 Task: Check the data of townhouses with price drops in the last 3 years.
Action: Mouse moved to (813, 81)
Screenshot: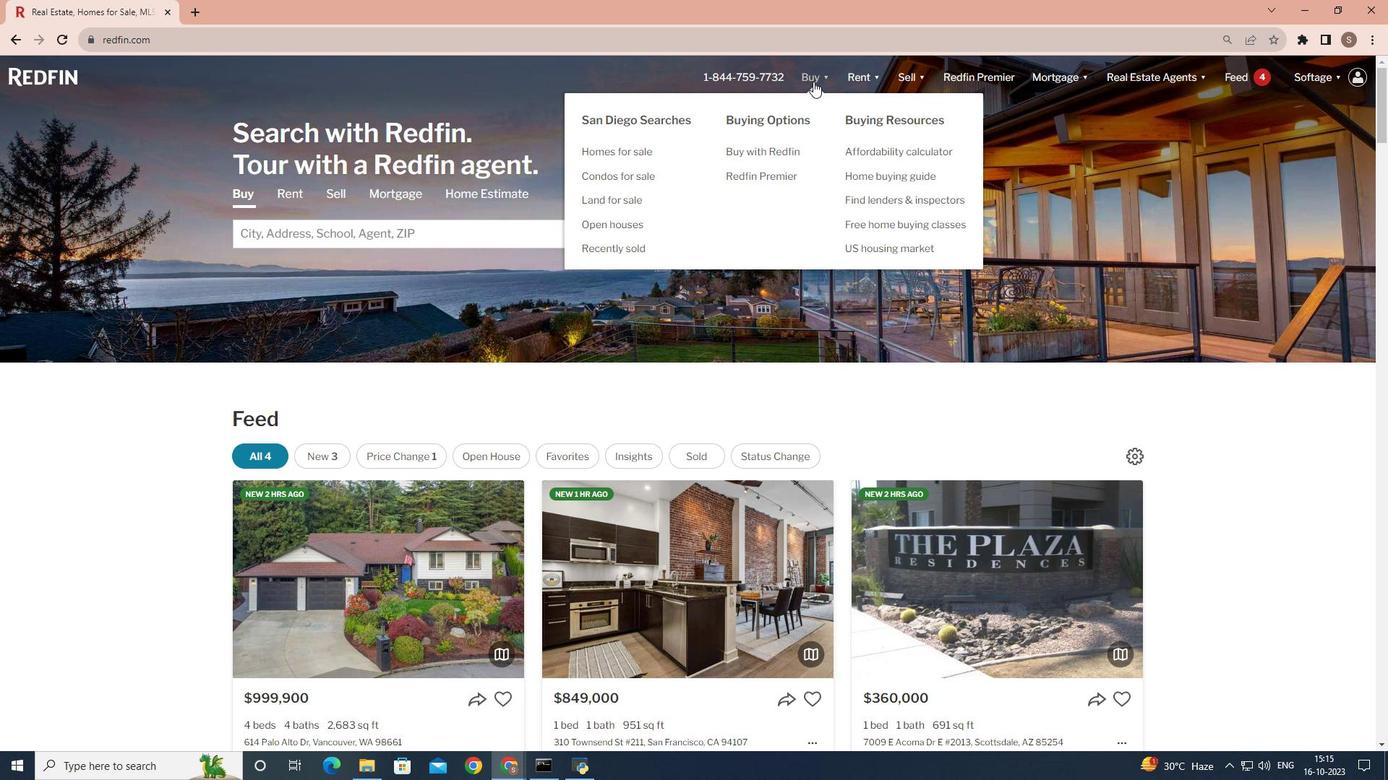 
Action: Mouse pressed left at (813, 81)
Screenshot: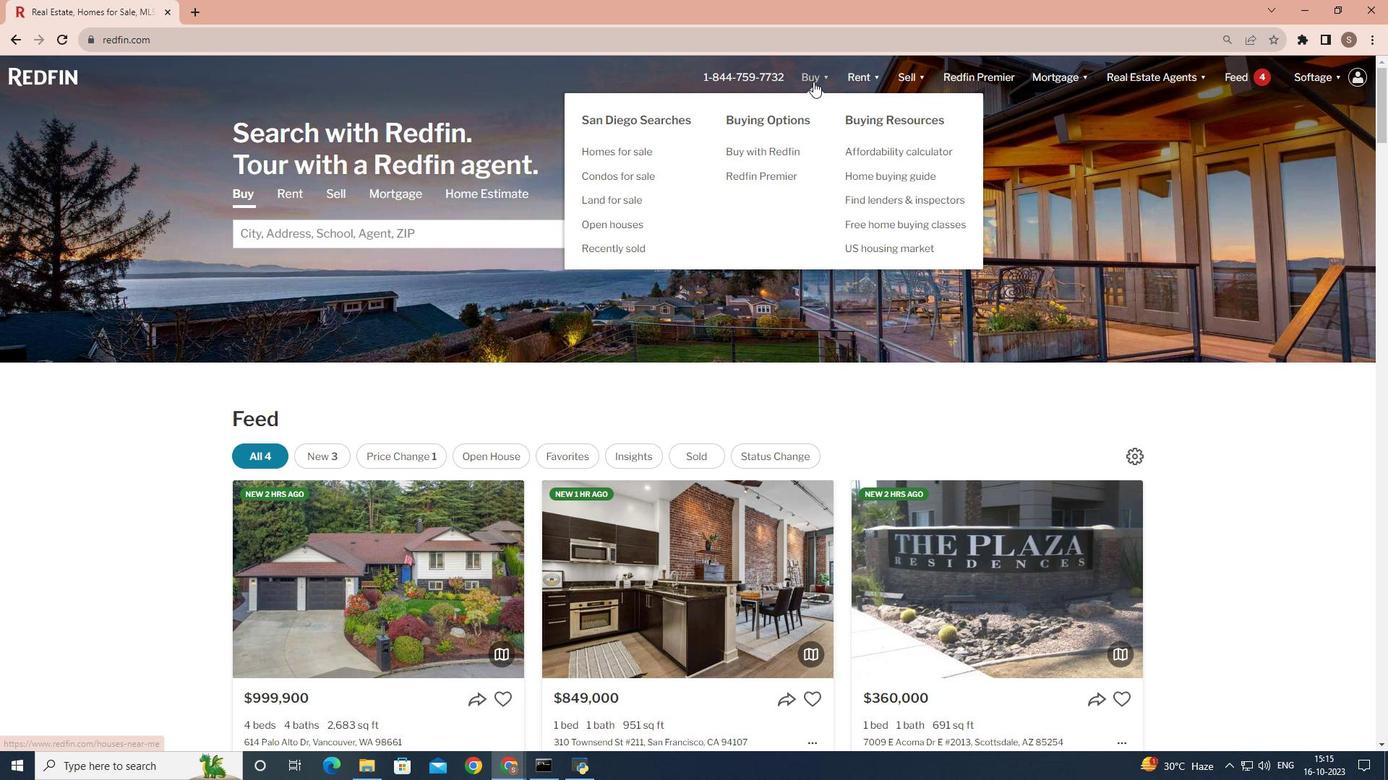 
Action: Mouse moved to (378, 302)
Screenshot: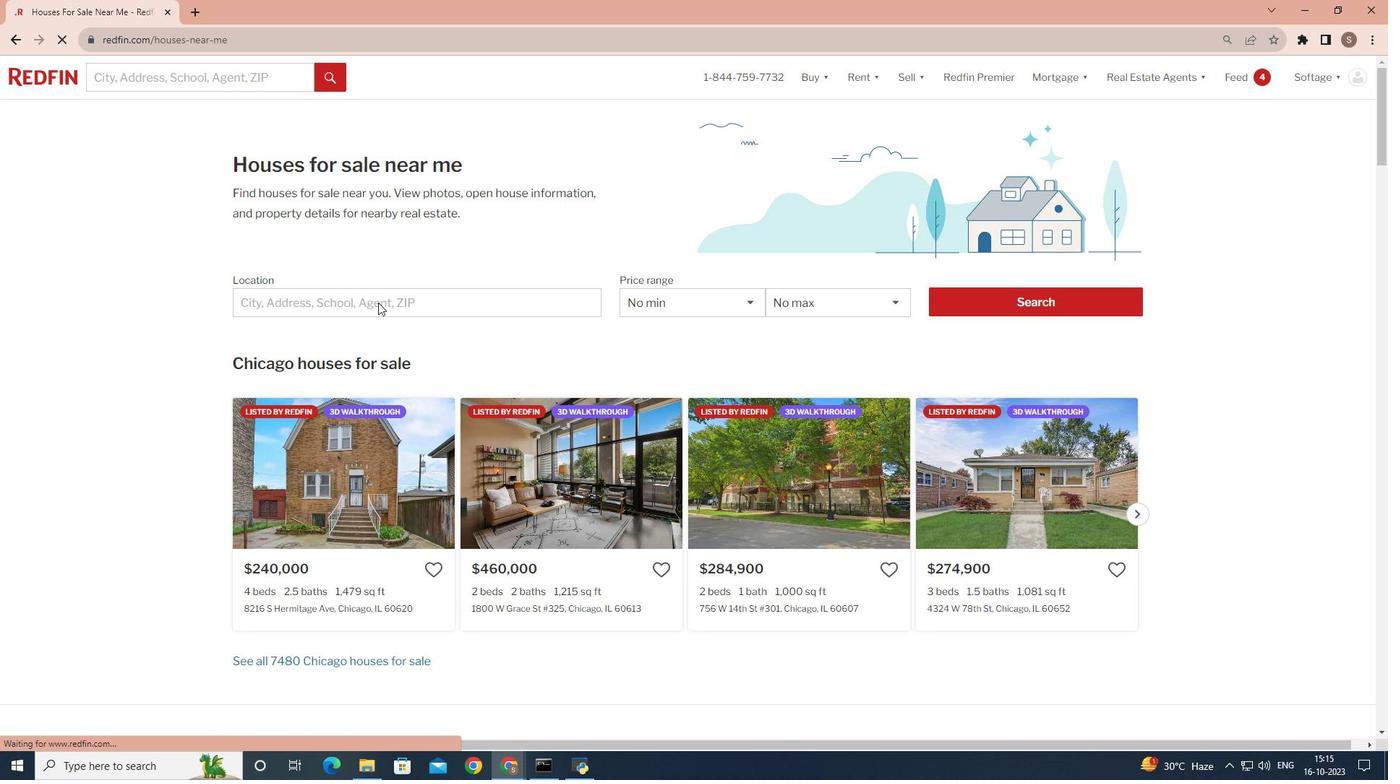 
Action: Mouse pressed left at (378, 302)
Screenshot: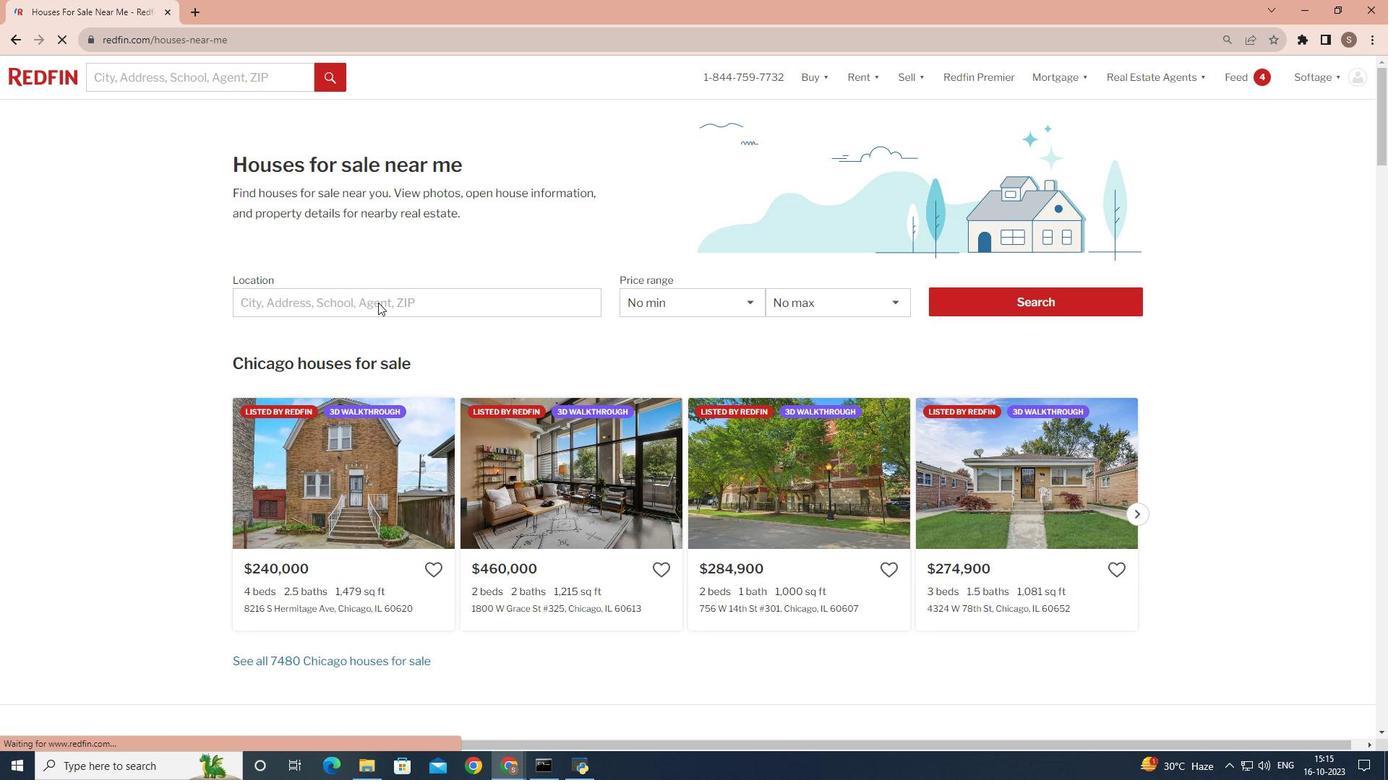 
Action: Mouse moved to (318, 295)
Screenshot: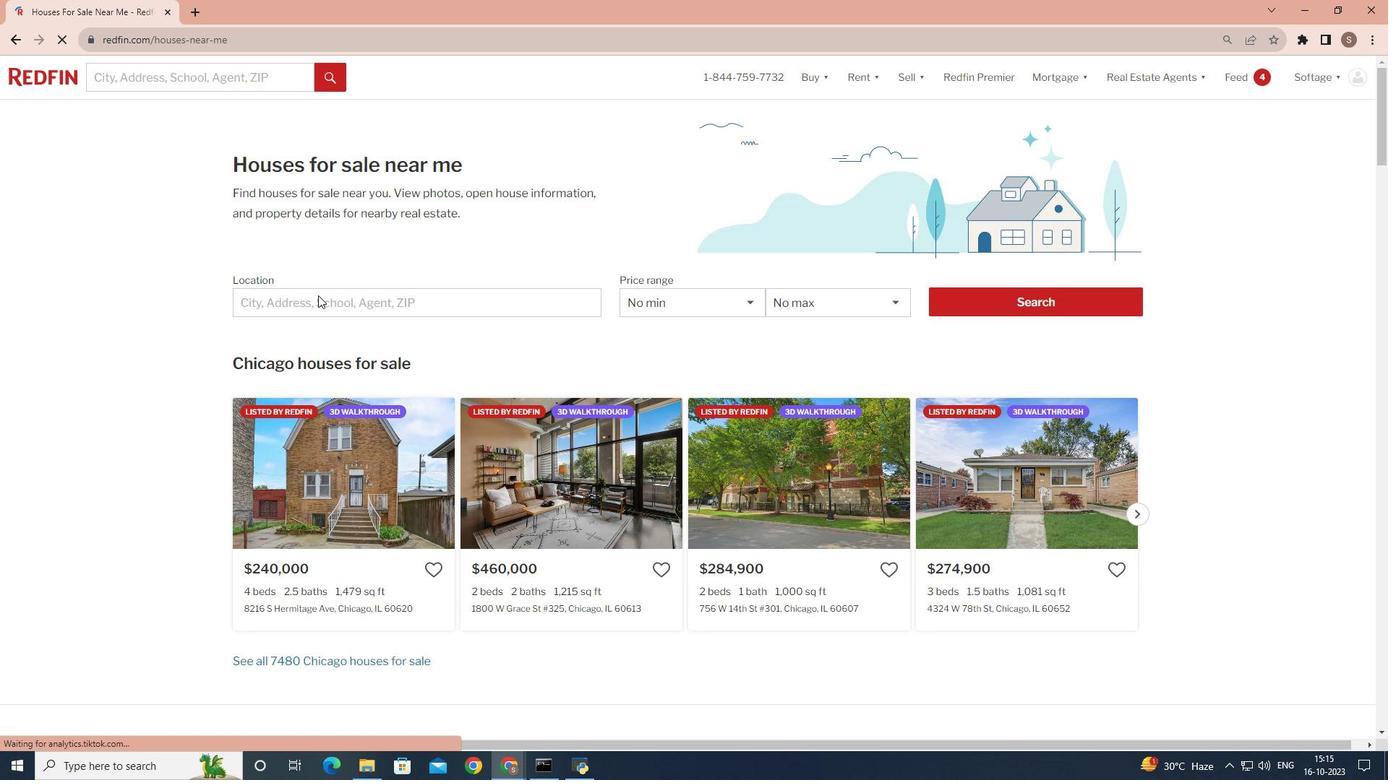 
Action: Mouse pressed left at (318, 295)
Screenshot: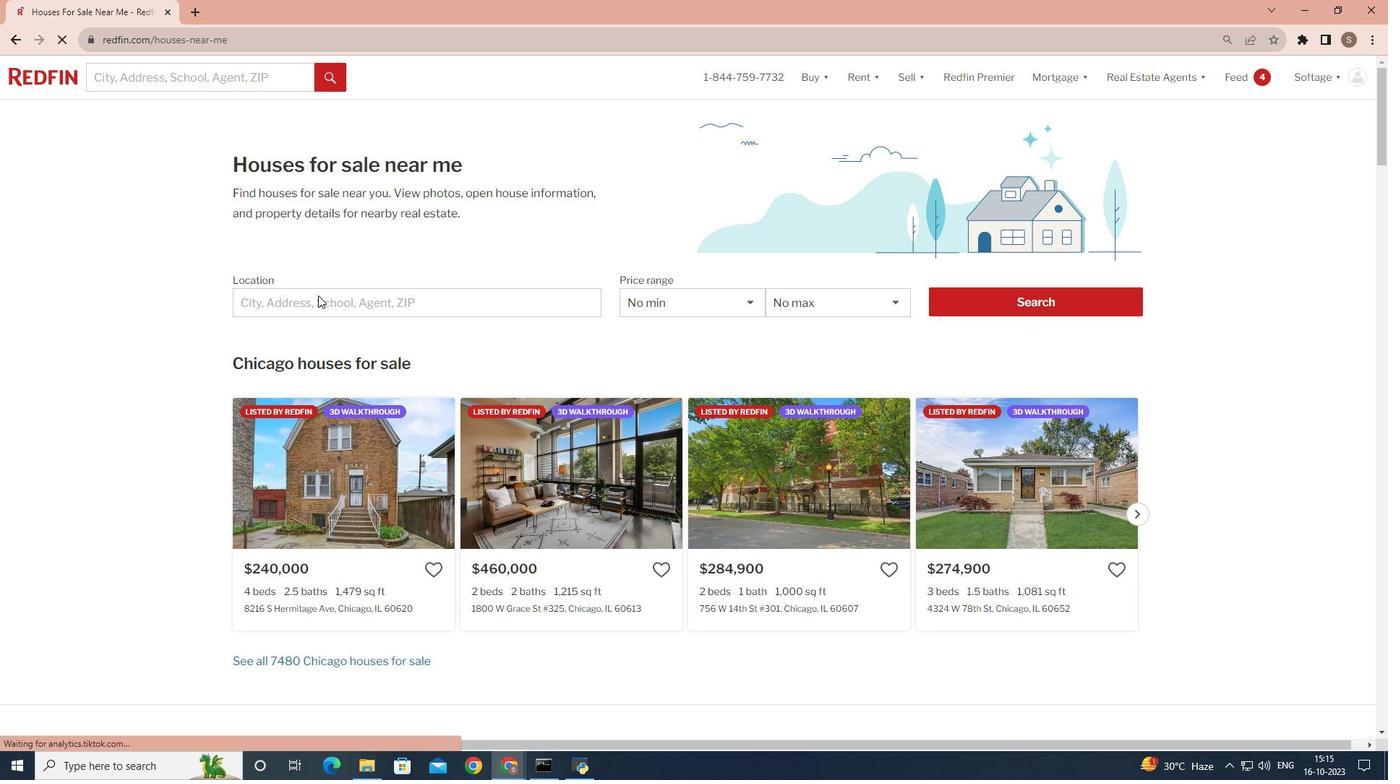 
Action: Mouse moved to (304, 308)
Screenshot: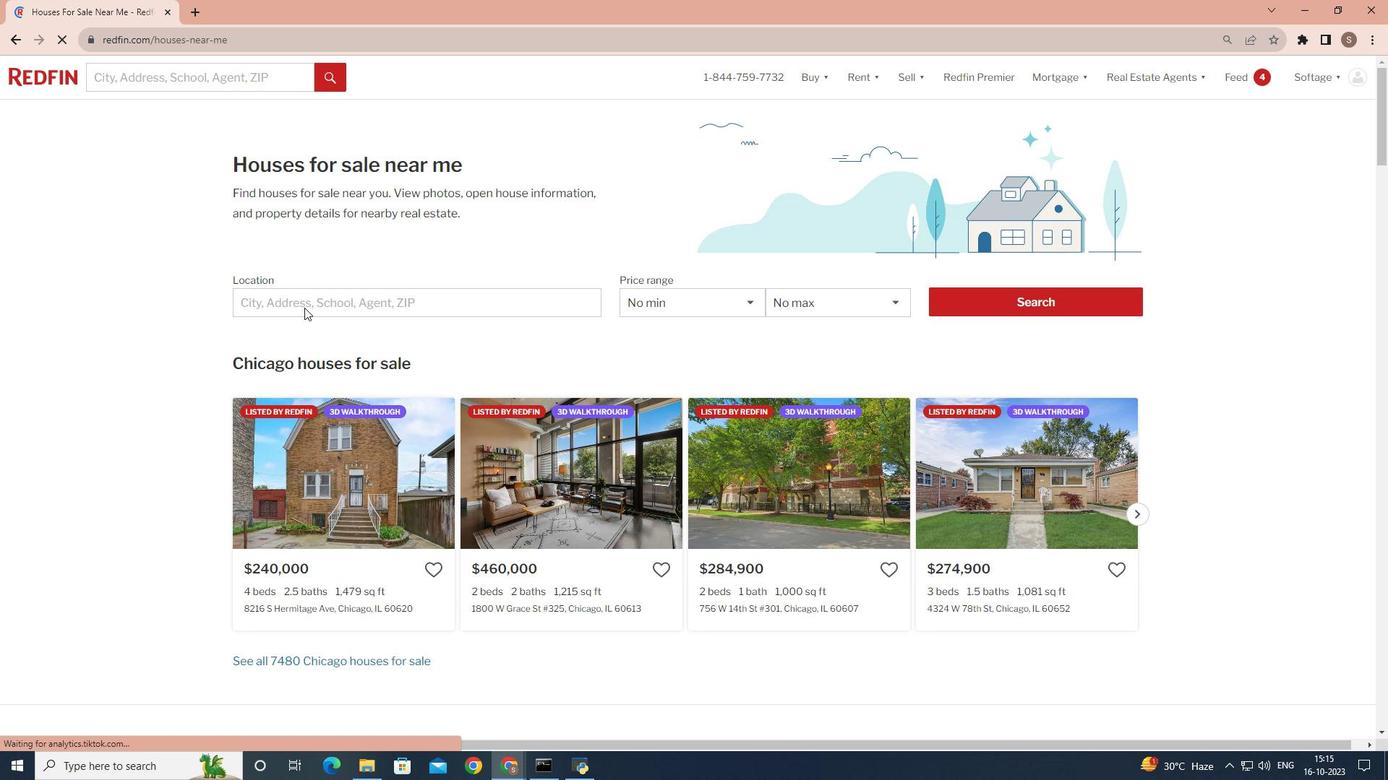 
Action: Mouse pressed left at (304, 308)
Screenshot: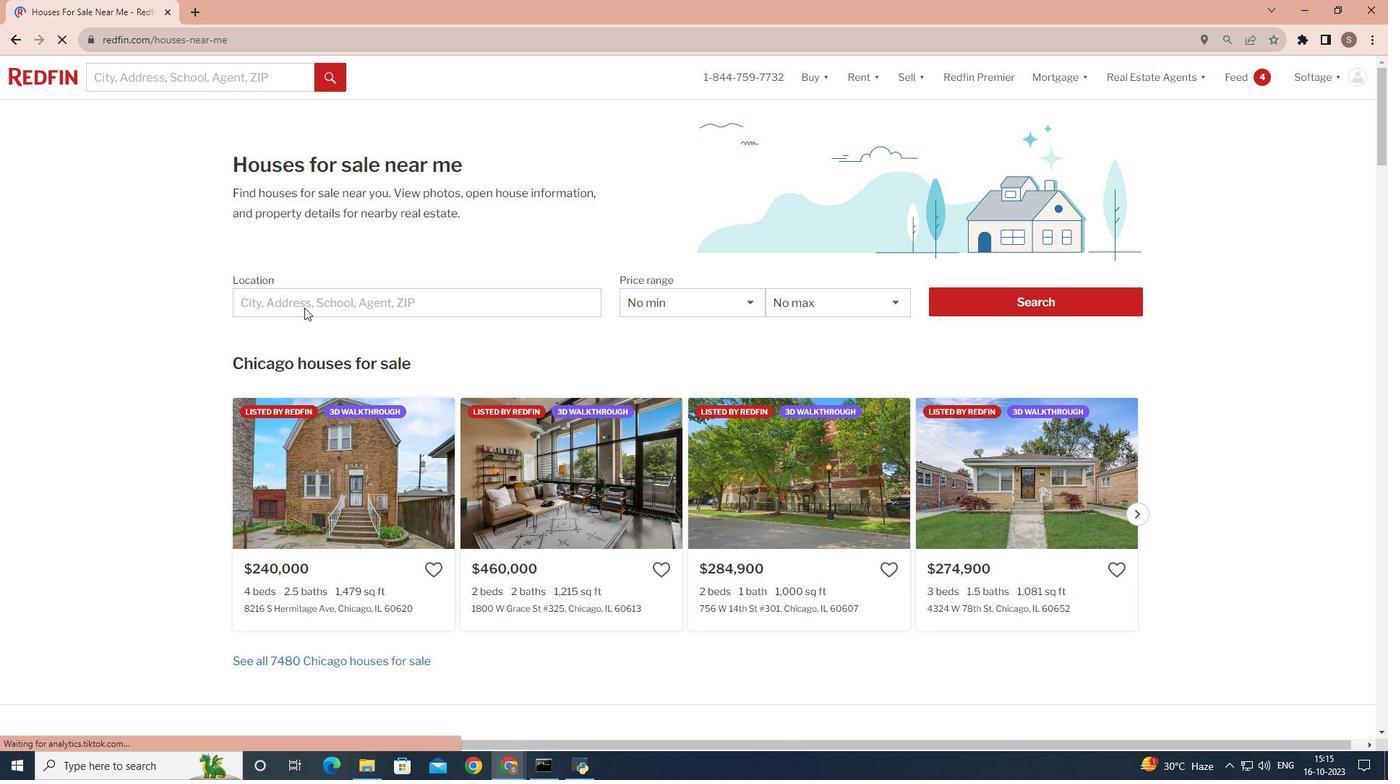
Action: Key pressed <Key.shift>San<Key.space><Key.shift>Diego
Screenshot: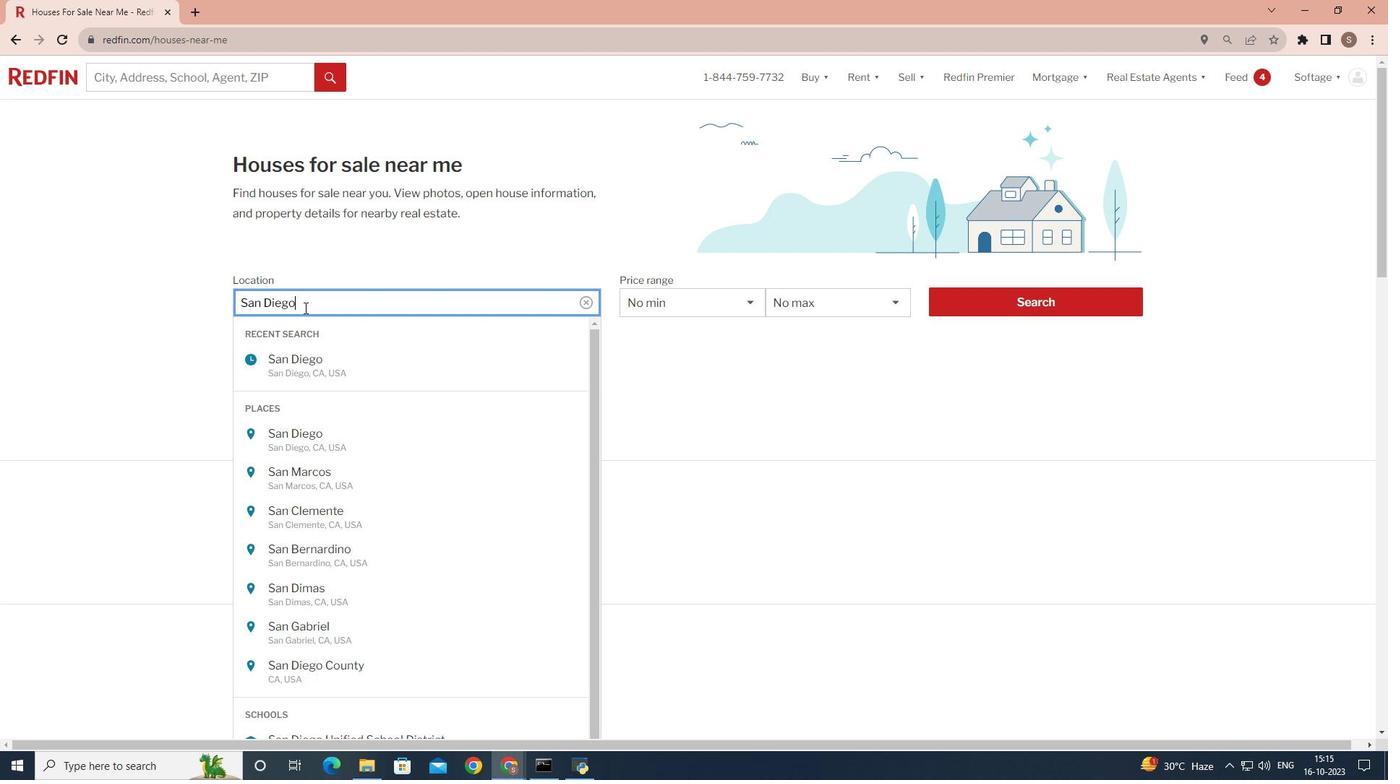 
Action: Mouse moved to (990, 300)
Screenshot: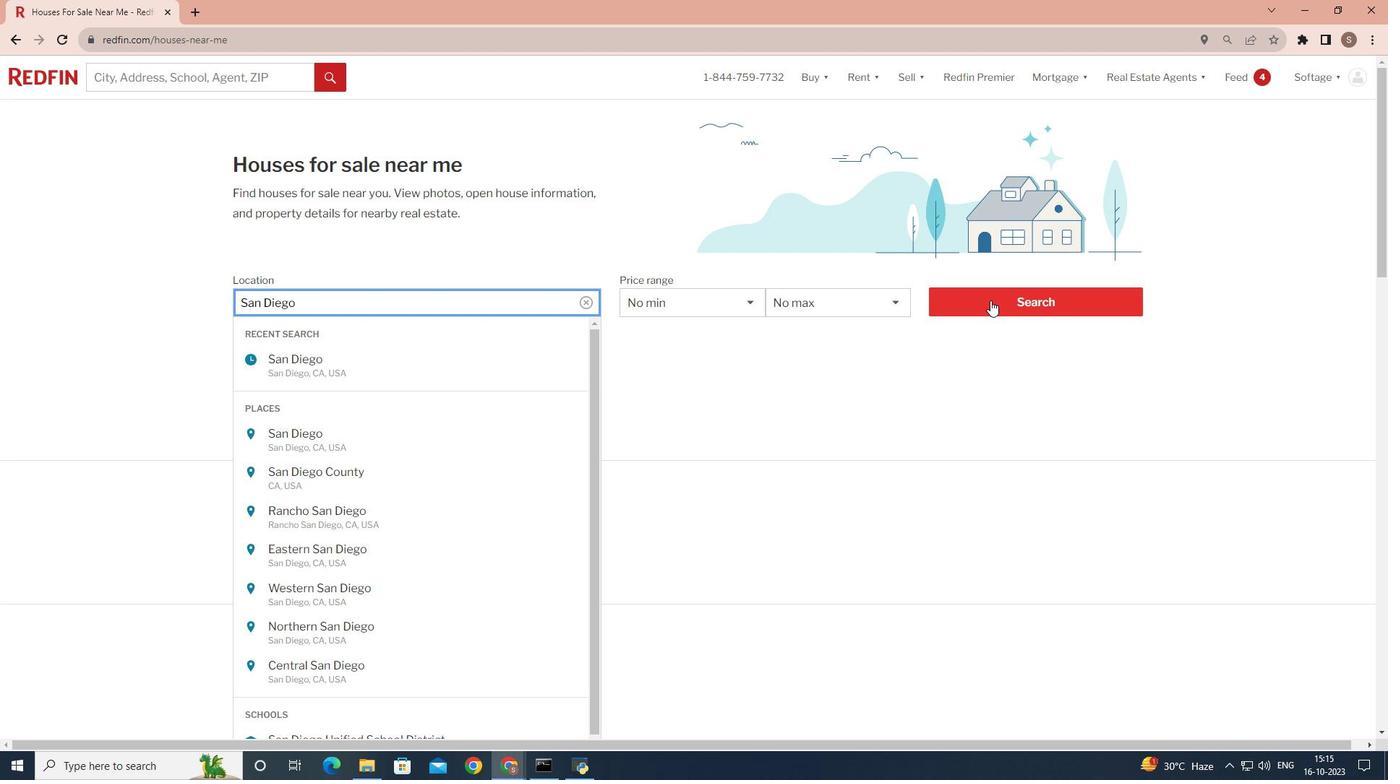 
Action: Mouse pressed left at (990, 300)
Screenshot: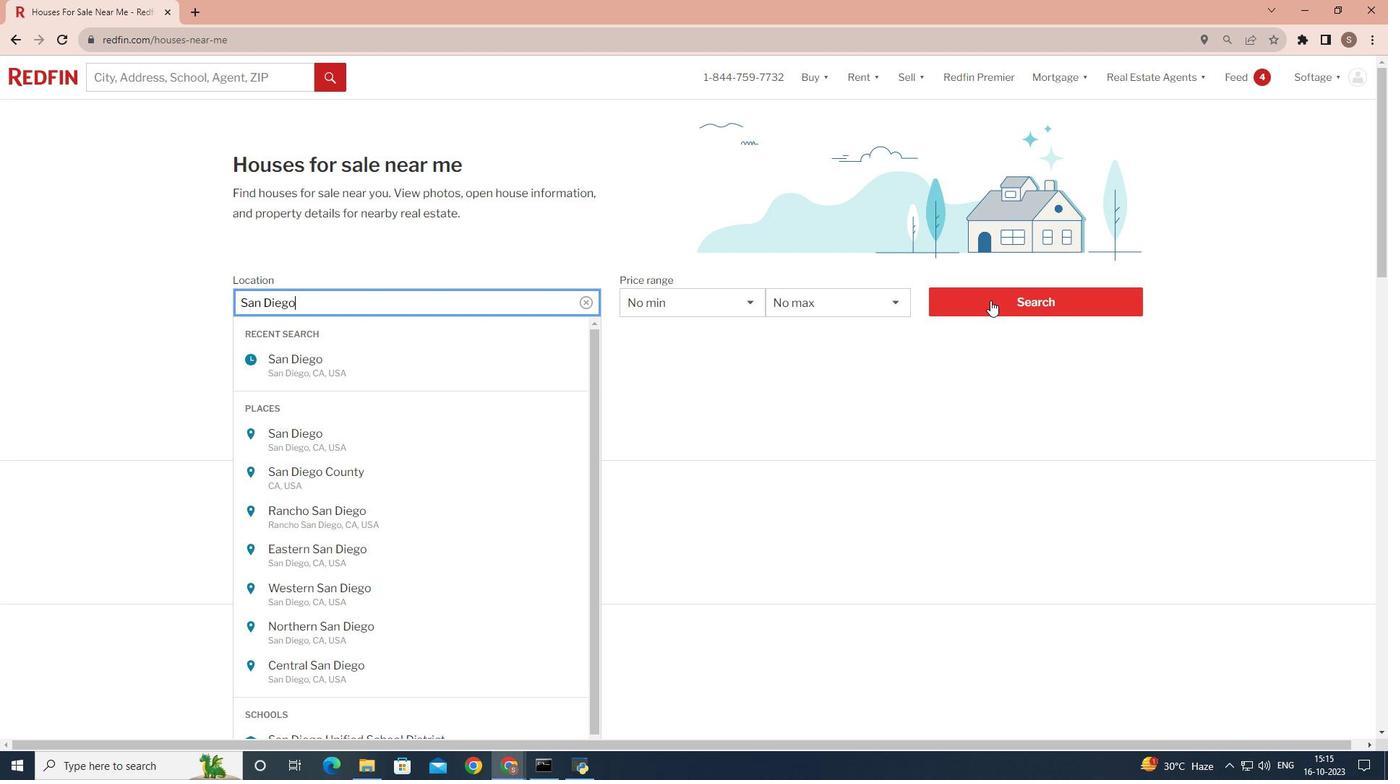 
Action: Mouse pressed left at (990, 300)
Screenshot: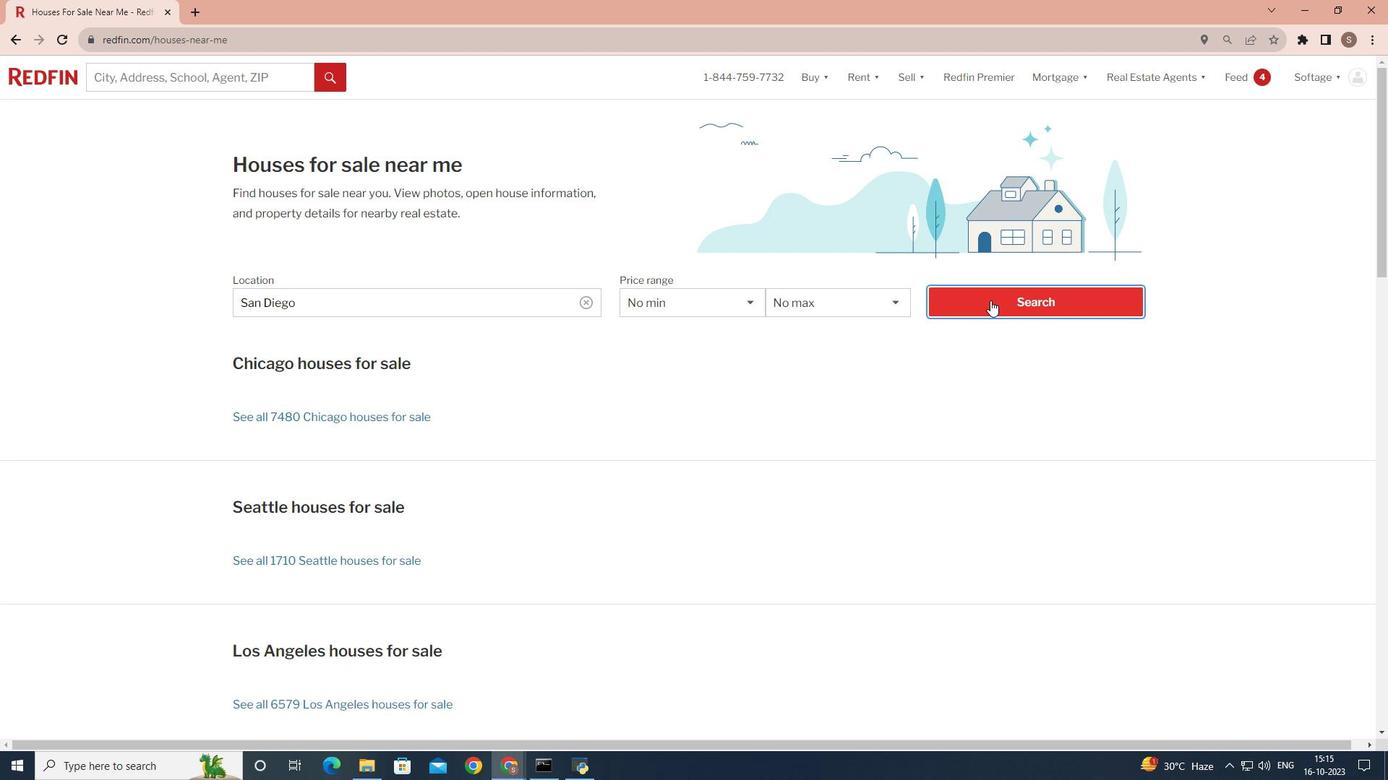 
Action: Mouse moved to (1230, 127)
Screenshot: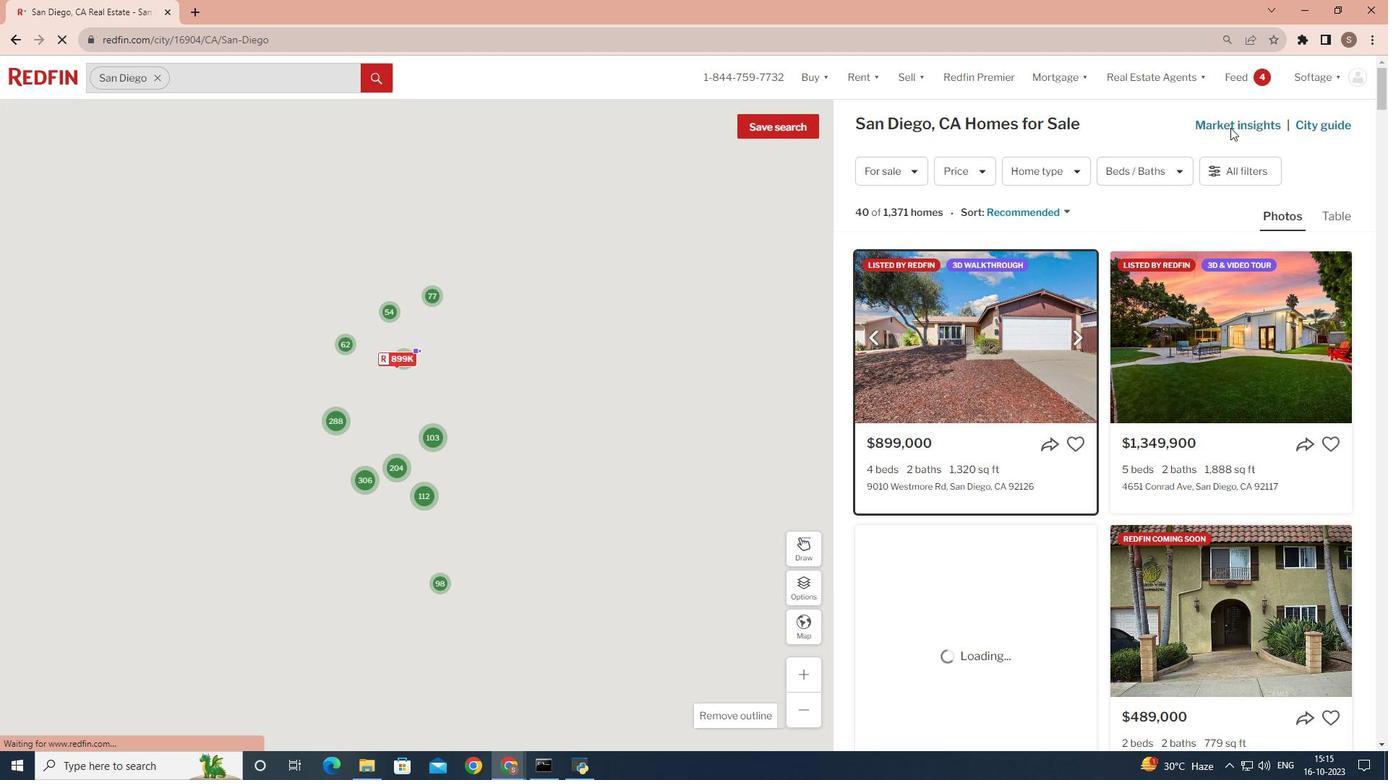 
Action: Mouse pressed left at (1230, 127)
Screenshot: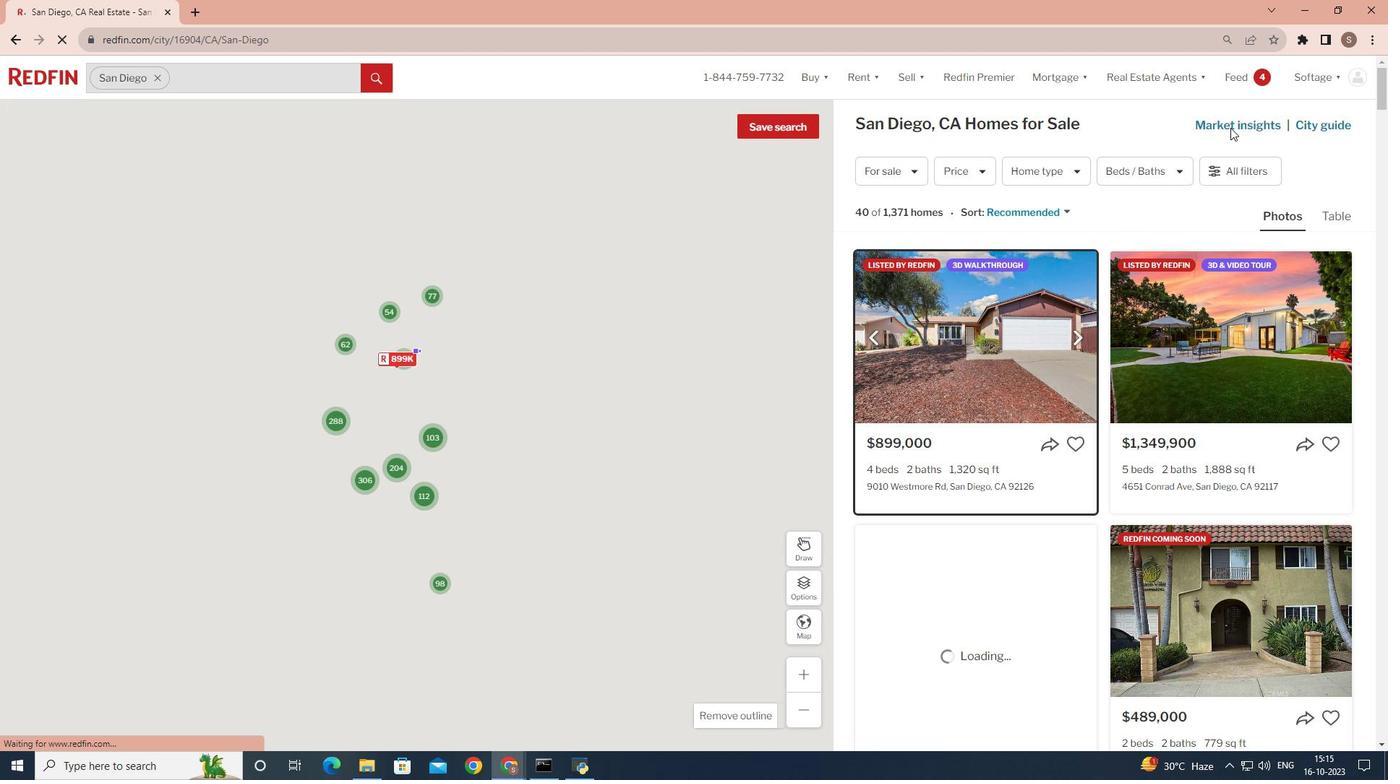 
Action: Mouse moved to (326, 240)
Screenshot: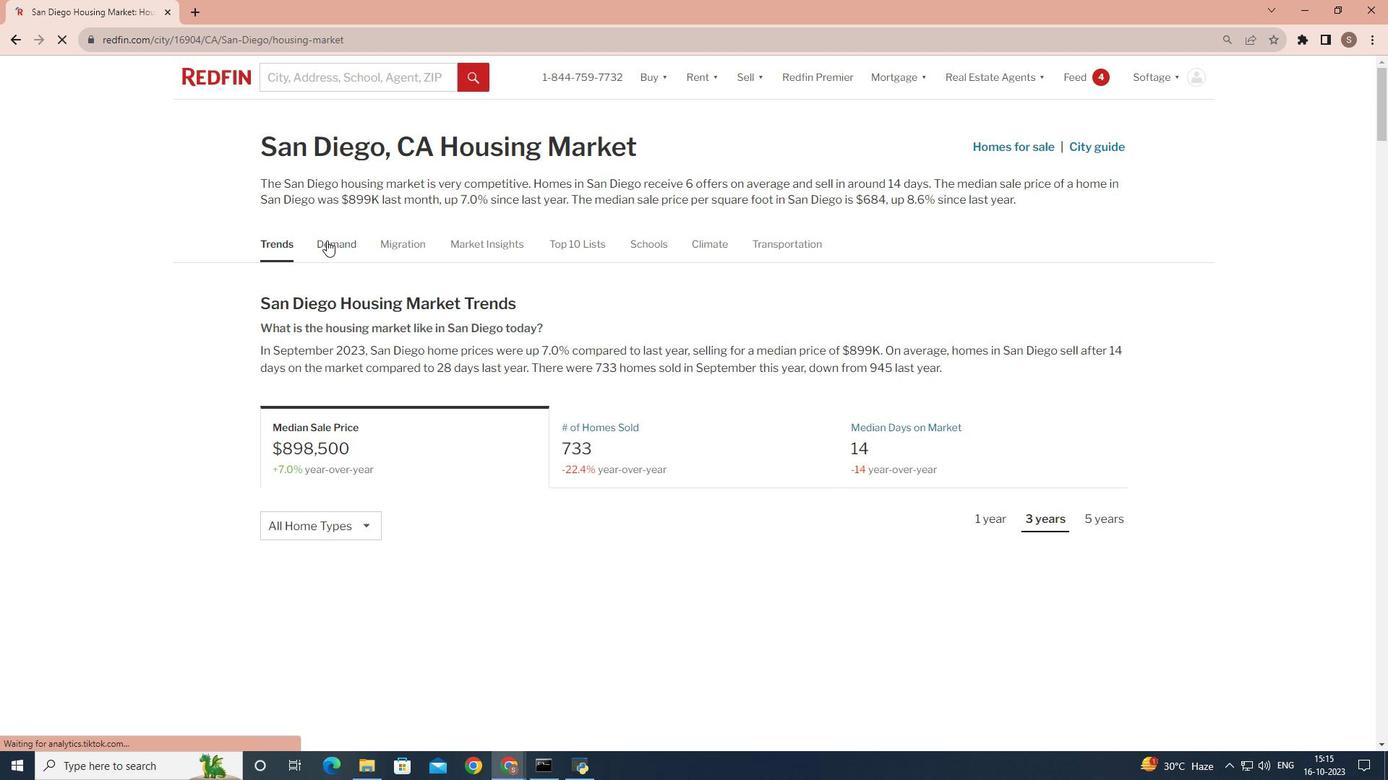 
Action: Mouse pressed left at (326, 240)
Screenshot: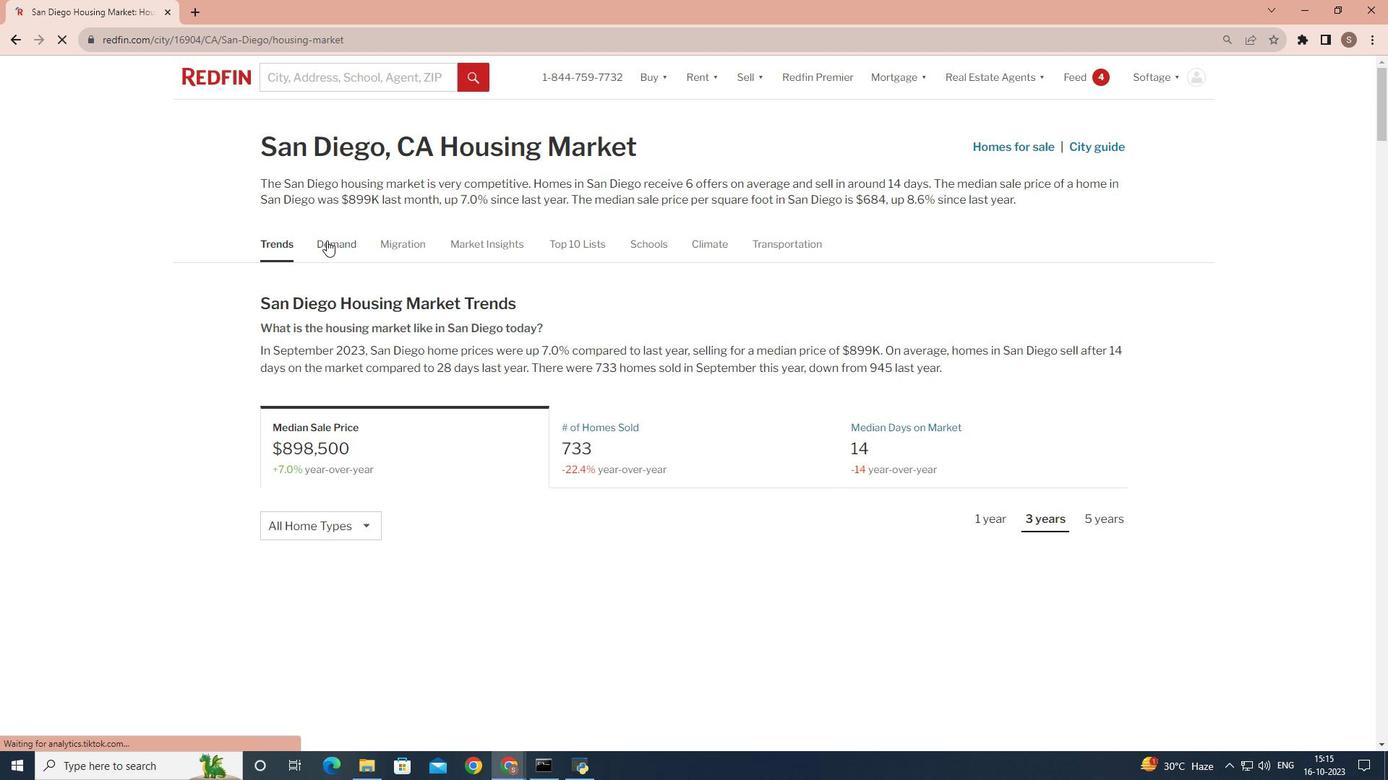 
Action: Mouse moved to (870, 288)
Screenshot: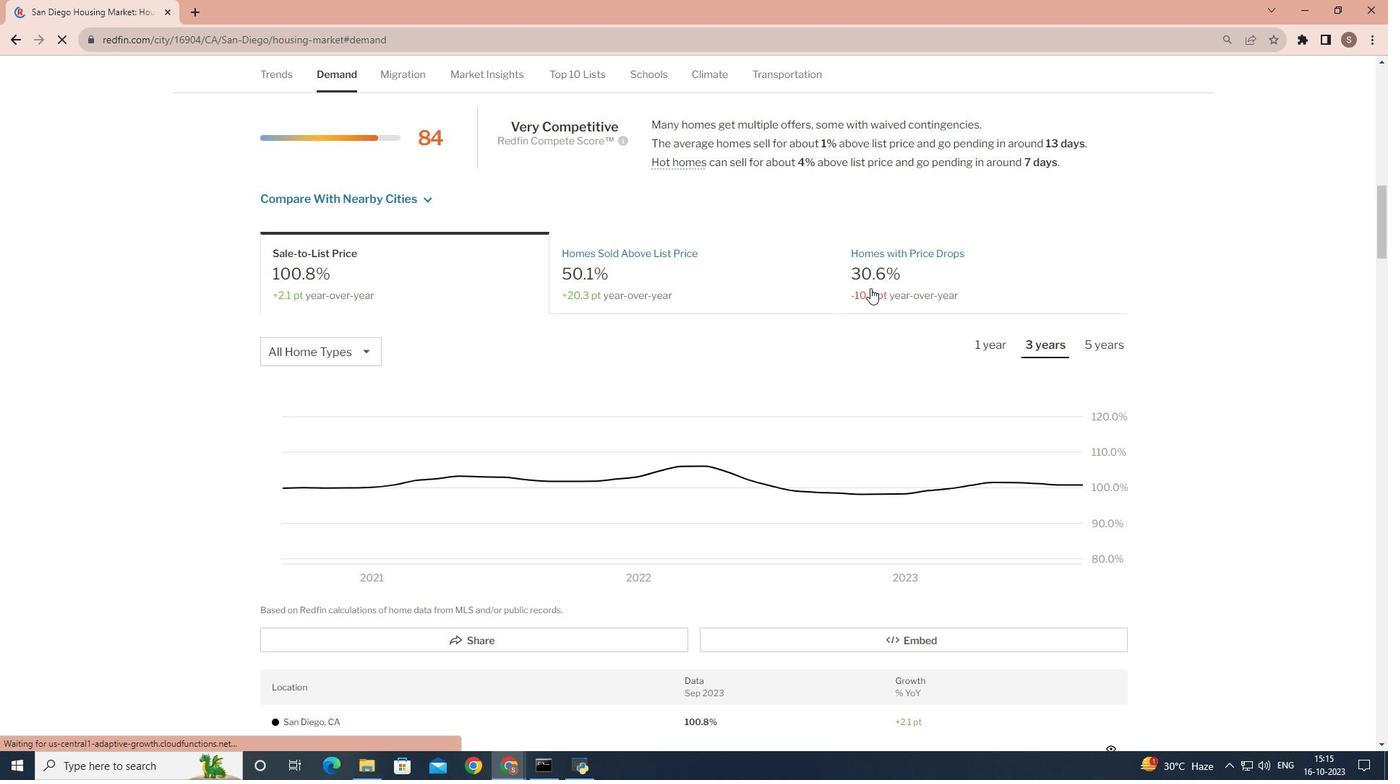 
Action: Mouse pressed left at (870, 288)
Screenshot: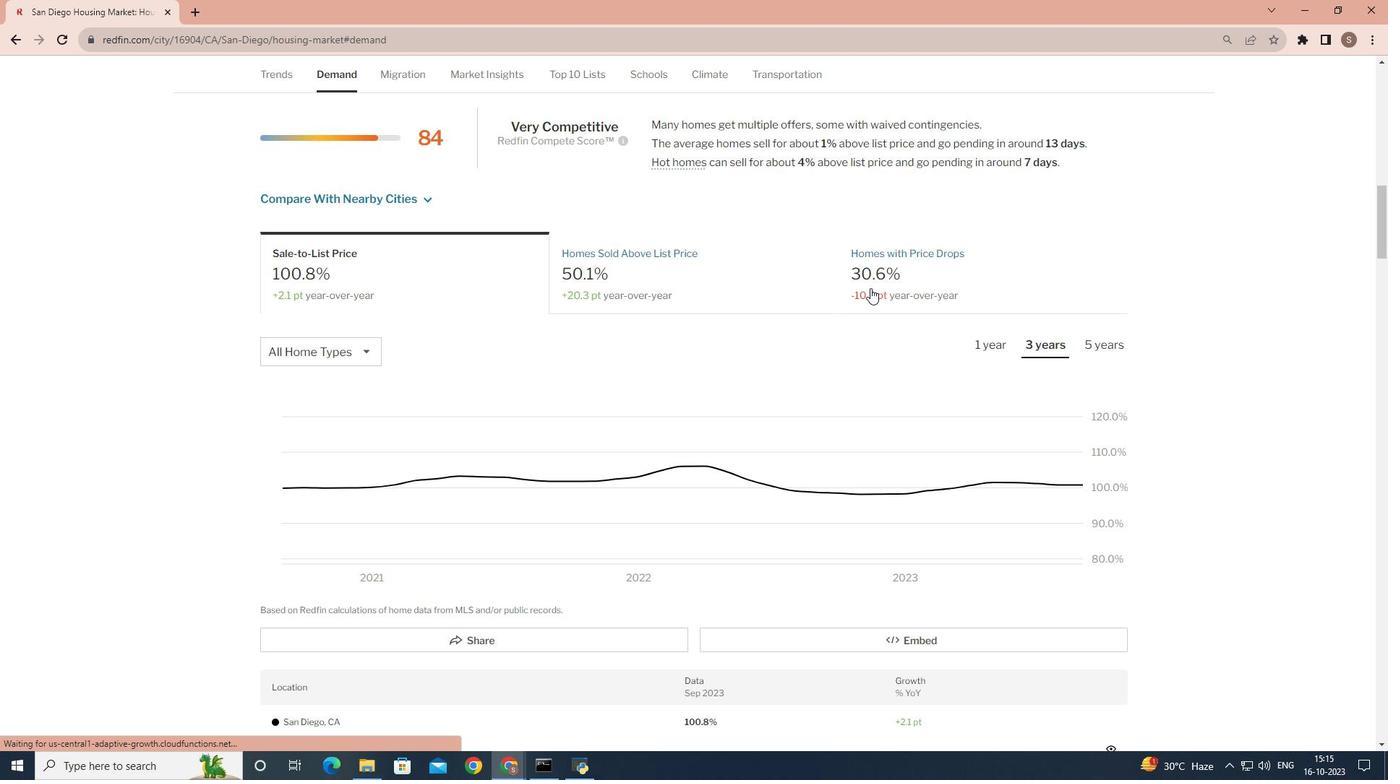 
Action: Mouse moved to (355, 351)
Screenshot: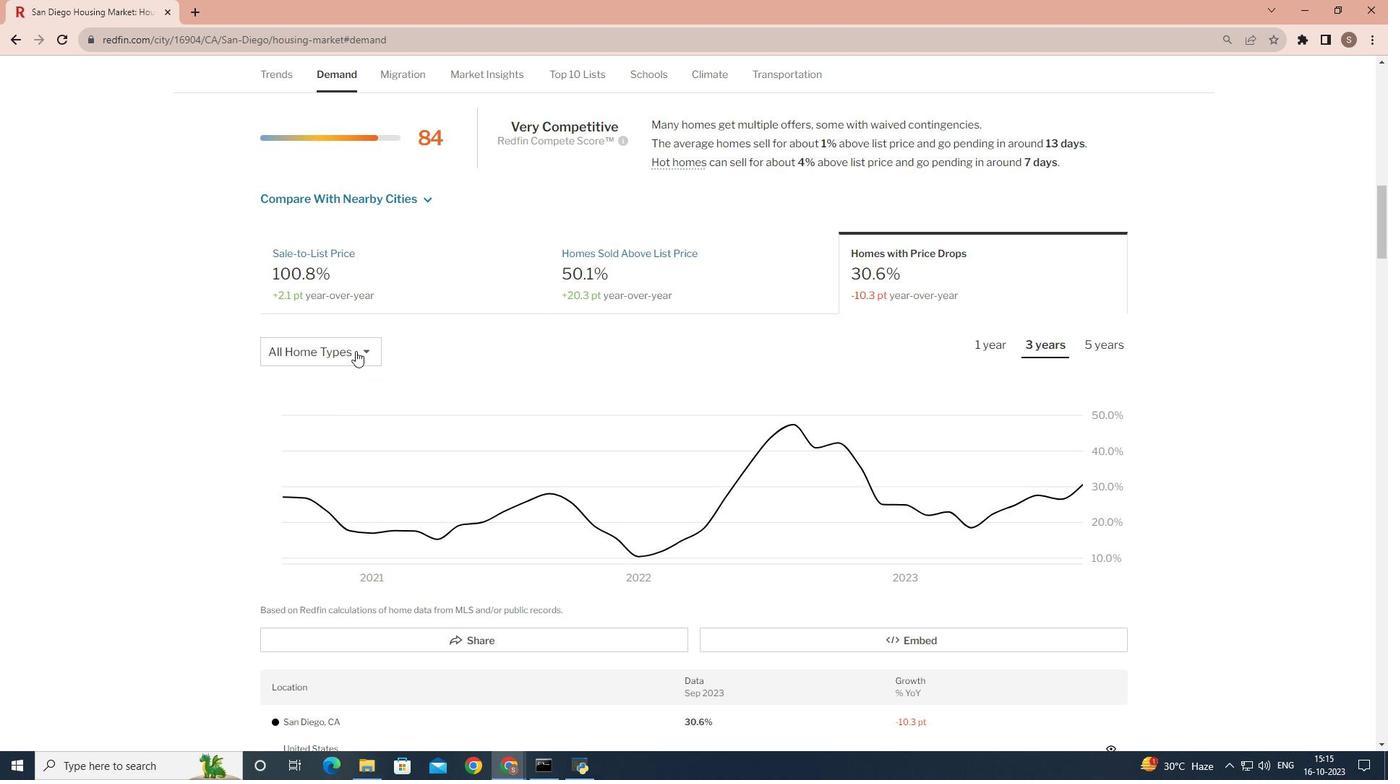 
Action: Mouse pressed left at (355, 351)
Screenshot: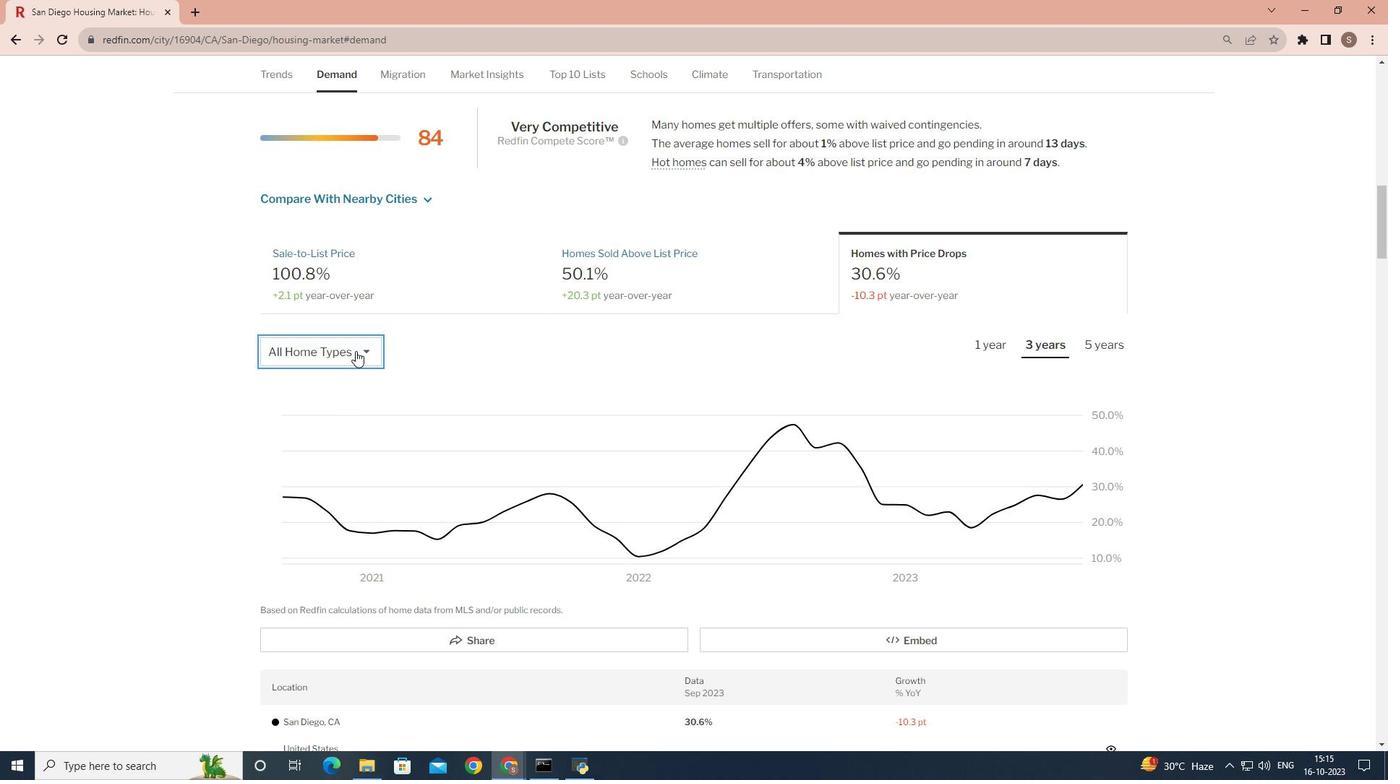 
Action: Mouse moved to (332, 435)
Screenshot: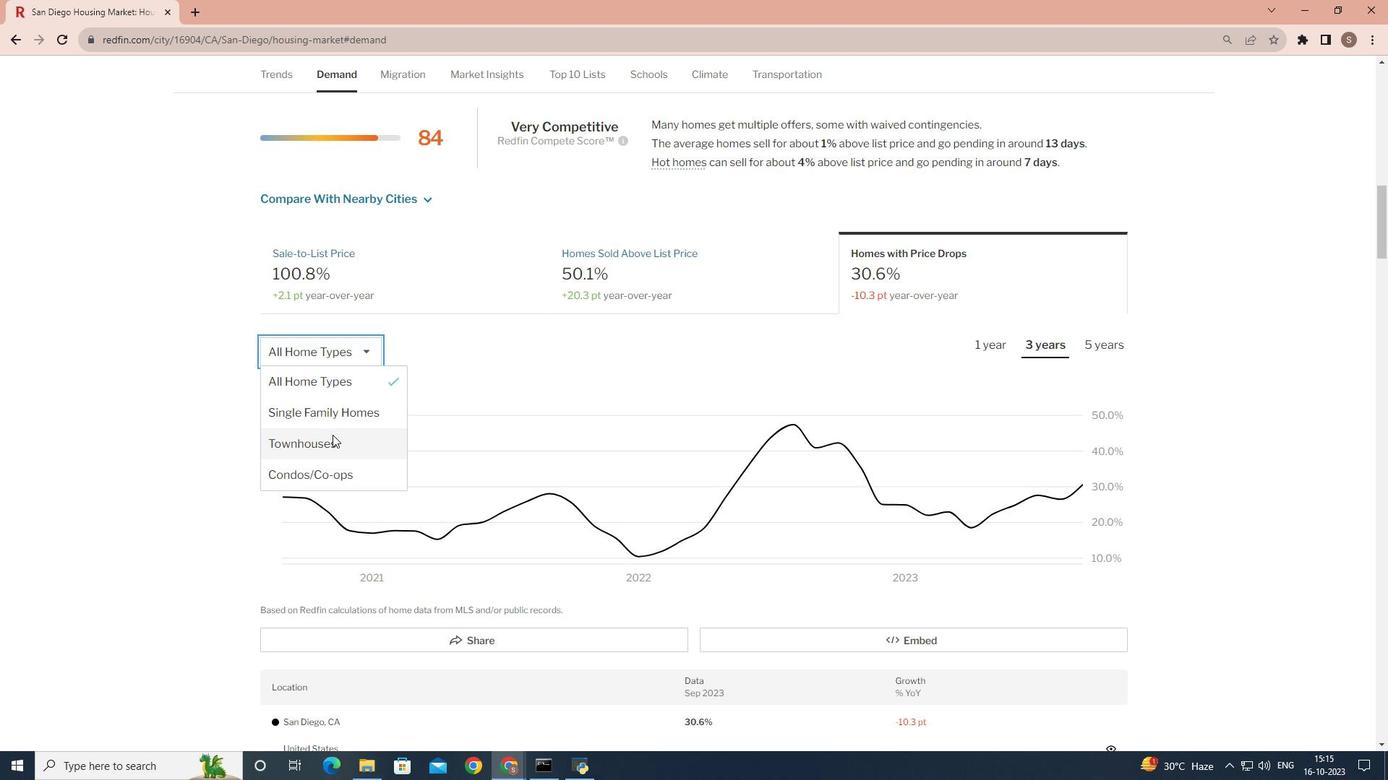 
Action: Mouse pressed left at (332, 435)
Screenshot: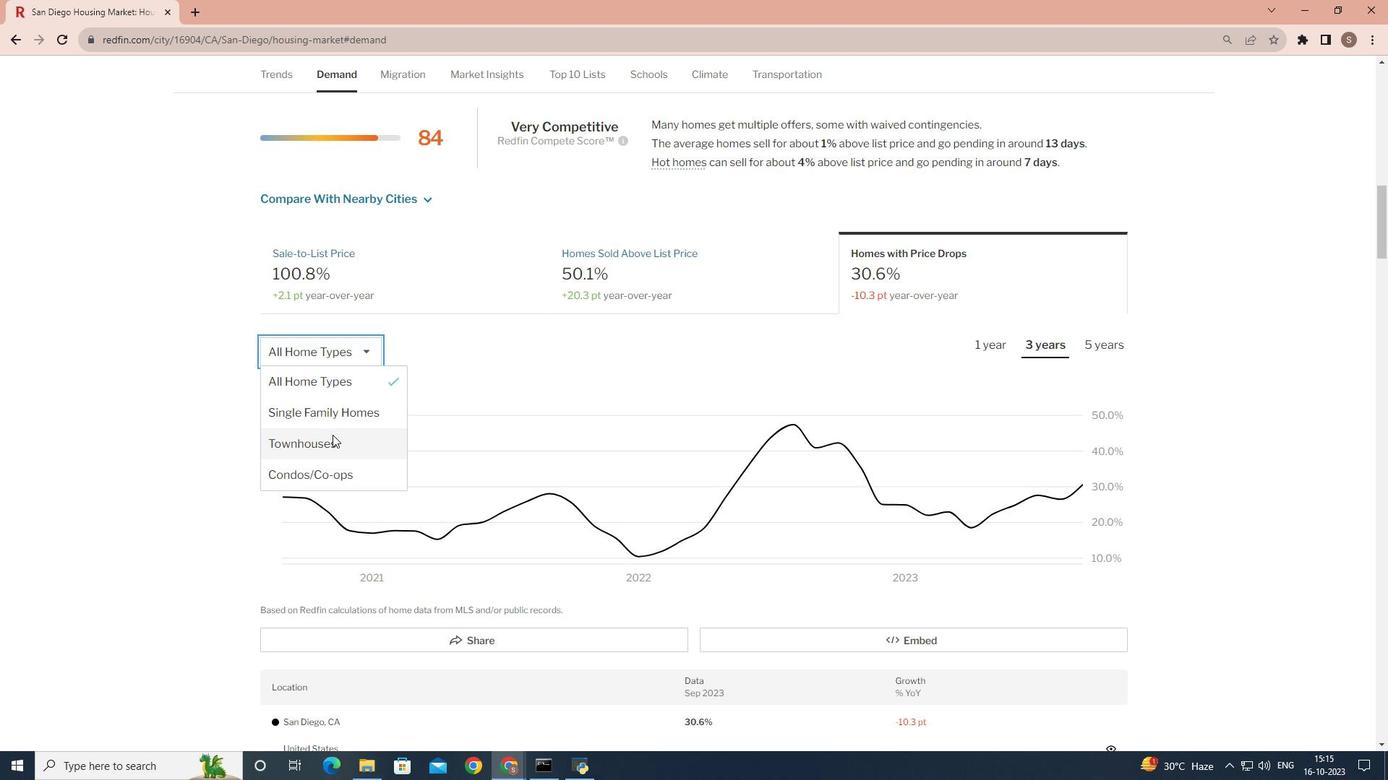 
Action: Mouse moved to (1048, 344)
Screenshot: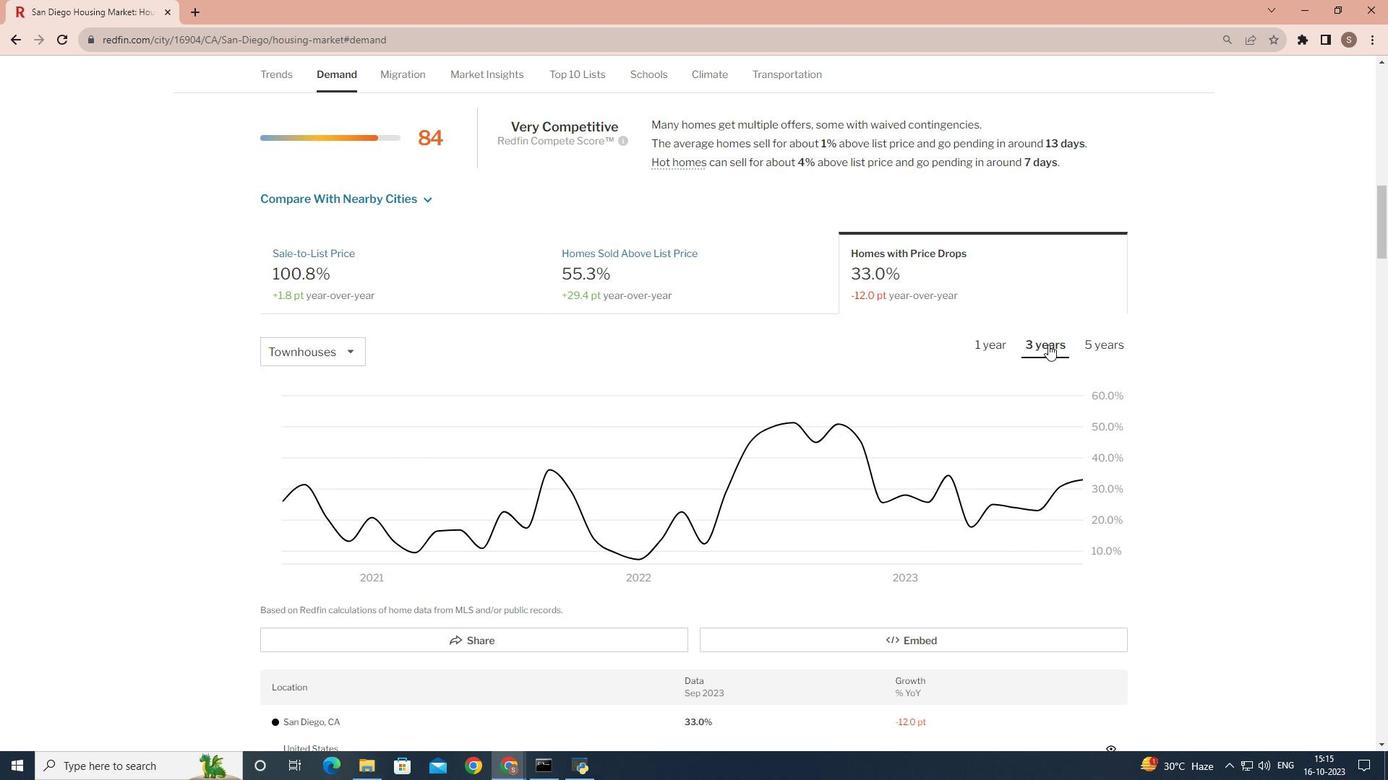 
Action: Mouse pressed left at (1048, 344)
Screenshot: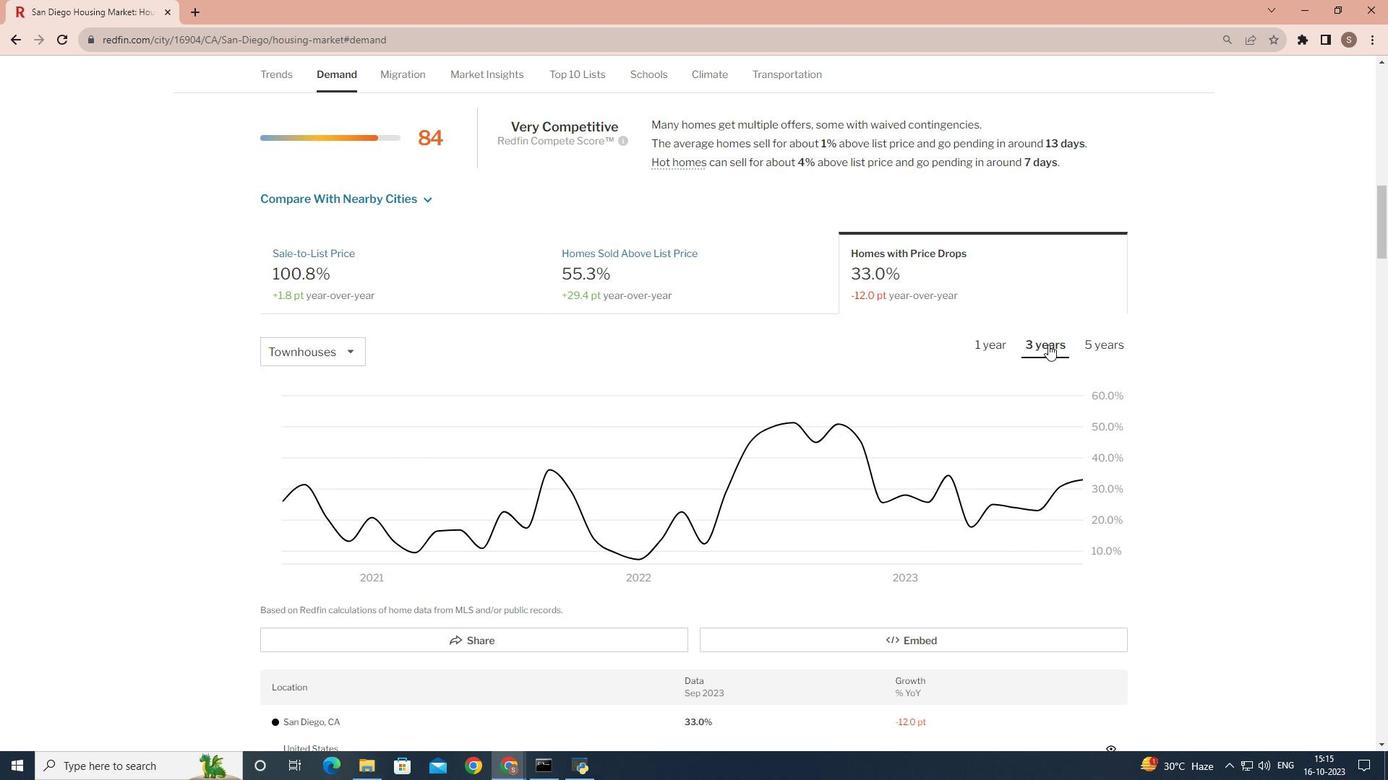 
